 Task: Sort the products in the category "Collagen, Hair, Skin & Nails" by price (highest first).
Action: Mouse moved to (261, 131)
Screenshot: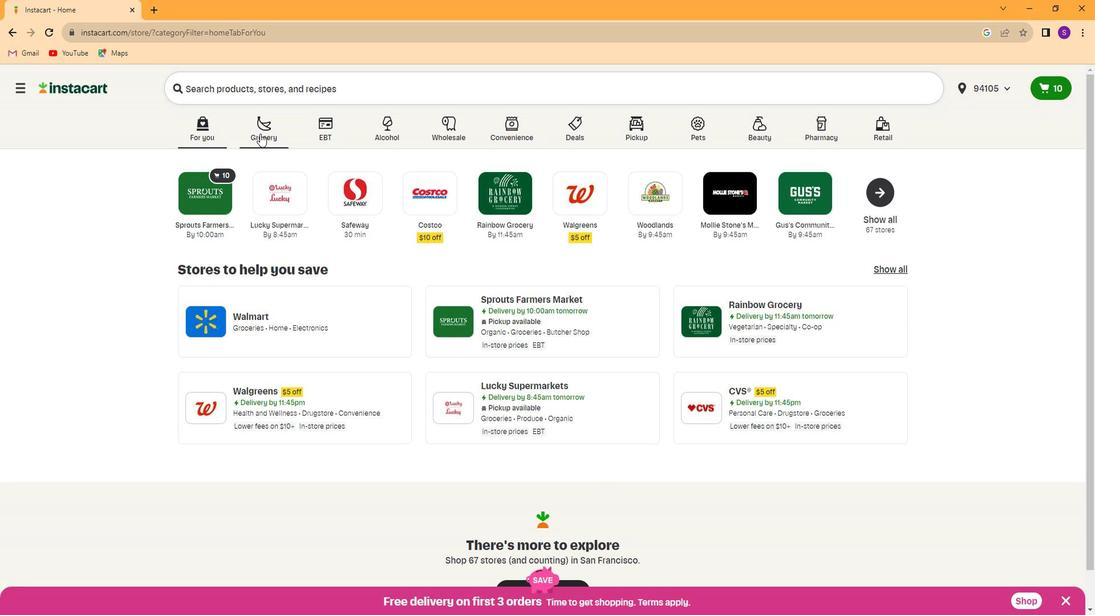 
Action: Mouse pressed left at (261, 131)
Screenshot: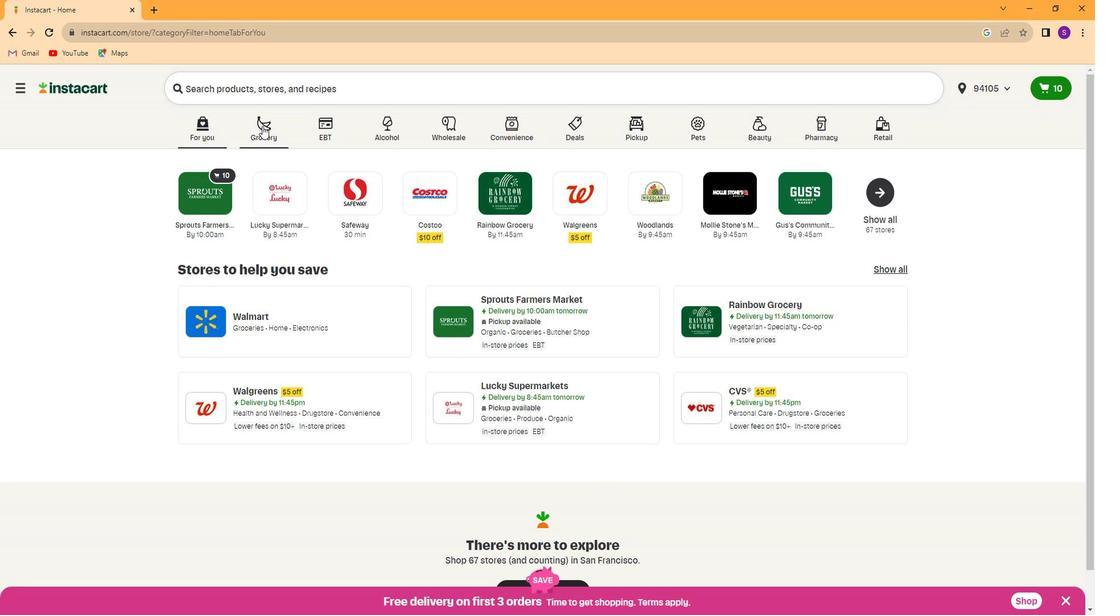 
Action: Mouse moved to (788, 217)
Screenshot: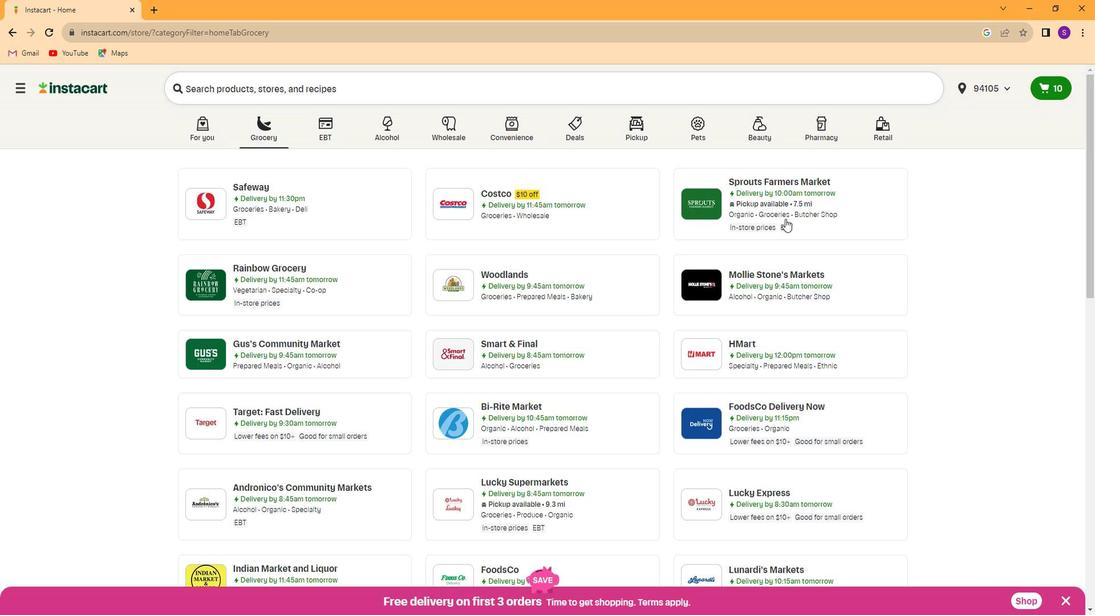 
Action: Mouse pressed left at (788, 217)
Screenshot: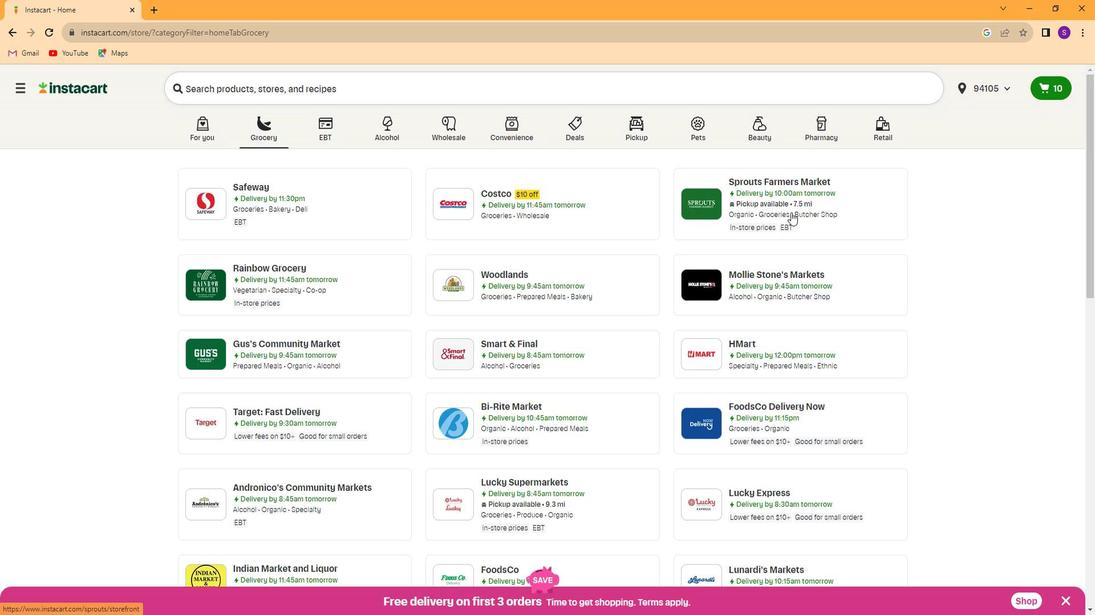 
Action: Mouse moved to (88, 450)
Screenshot: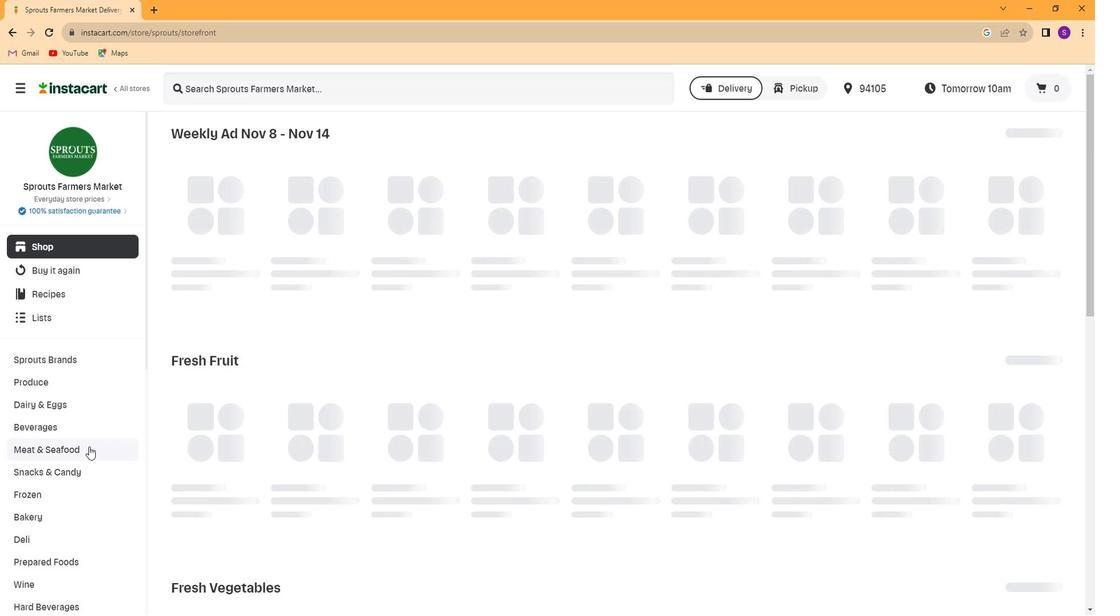 
Action: Mouse scrolled (88, 449) with delta (0, -1)
Screenshot: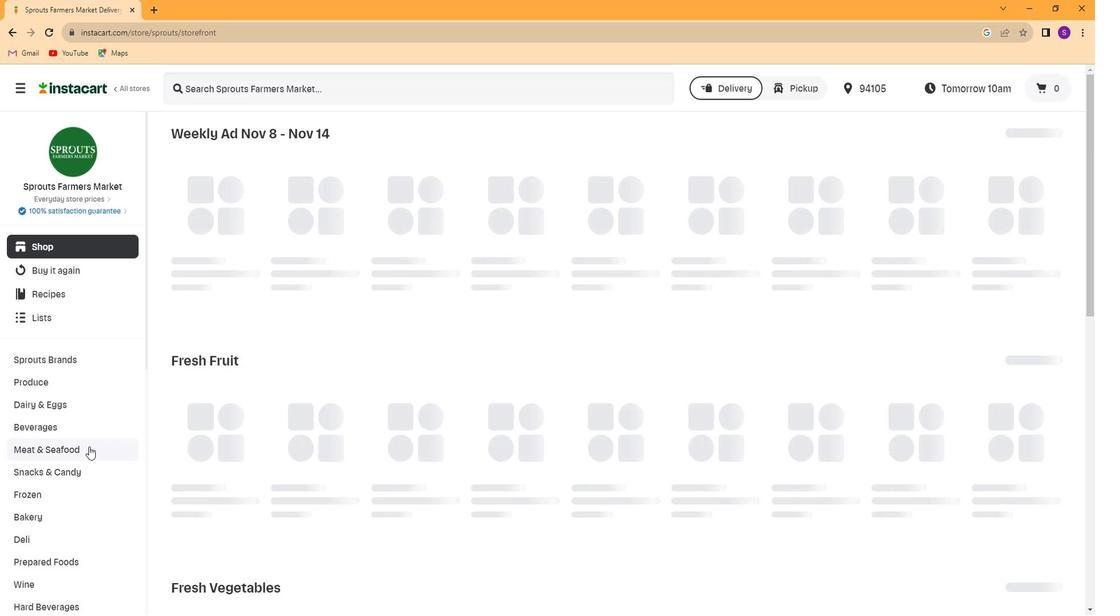 
Action: Mouse moved to (87, 451)
Screenshot: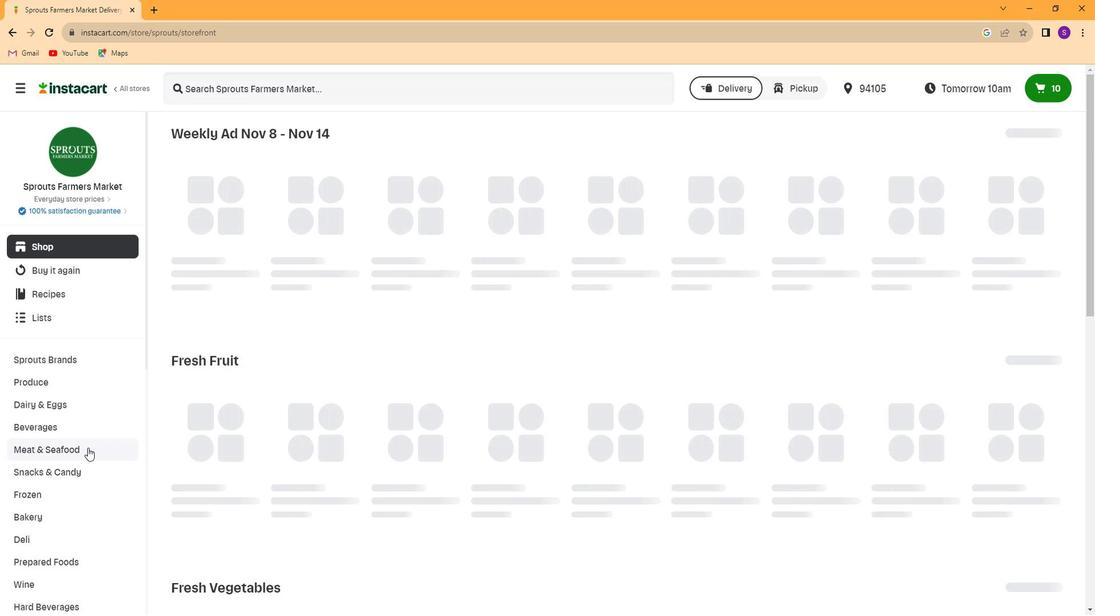 
Action: Mouse scrolled (87, 450) with delta (0, 0)
Screenshot: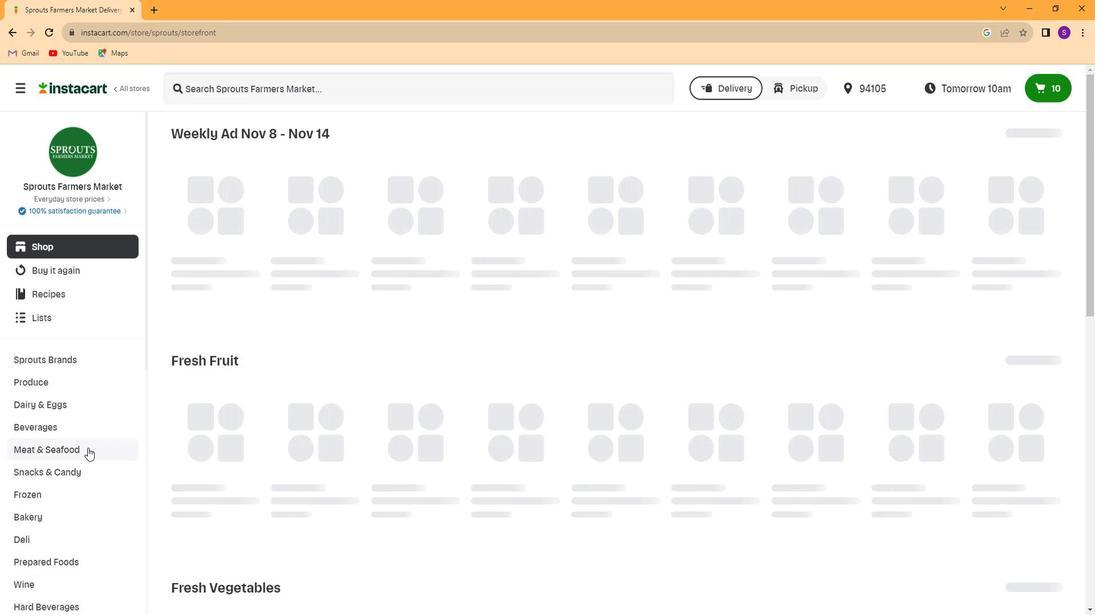 
Action: Mouse scrolled (87, 450) with delta (0, 0)
Screenshot: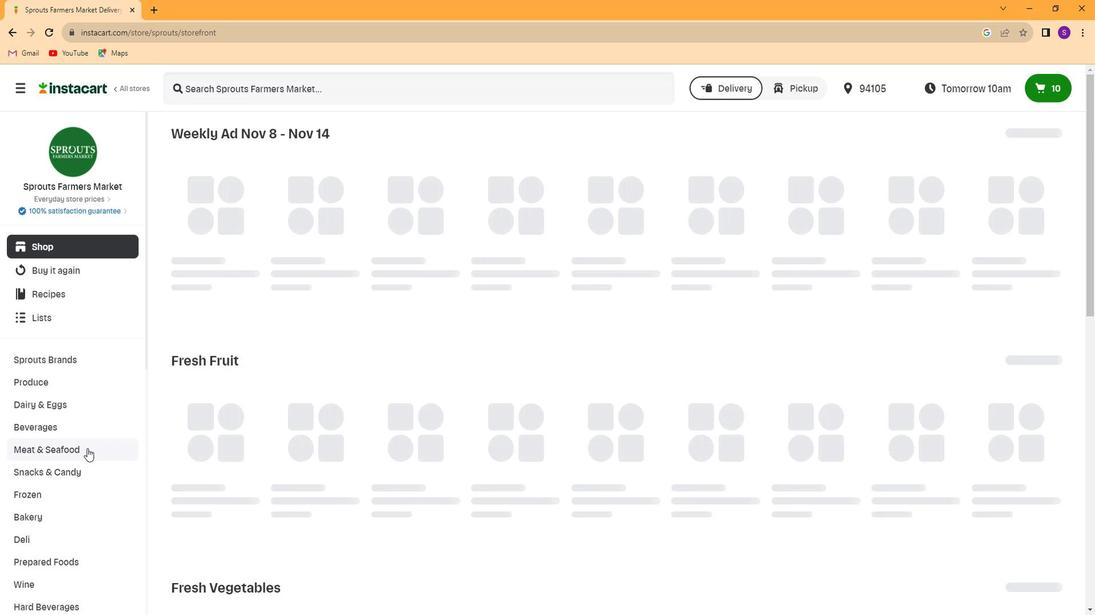 
Action: Mouse scrolled (87, 450) with delta (0, 0)
Screenshot: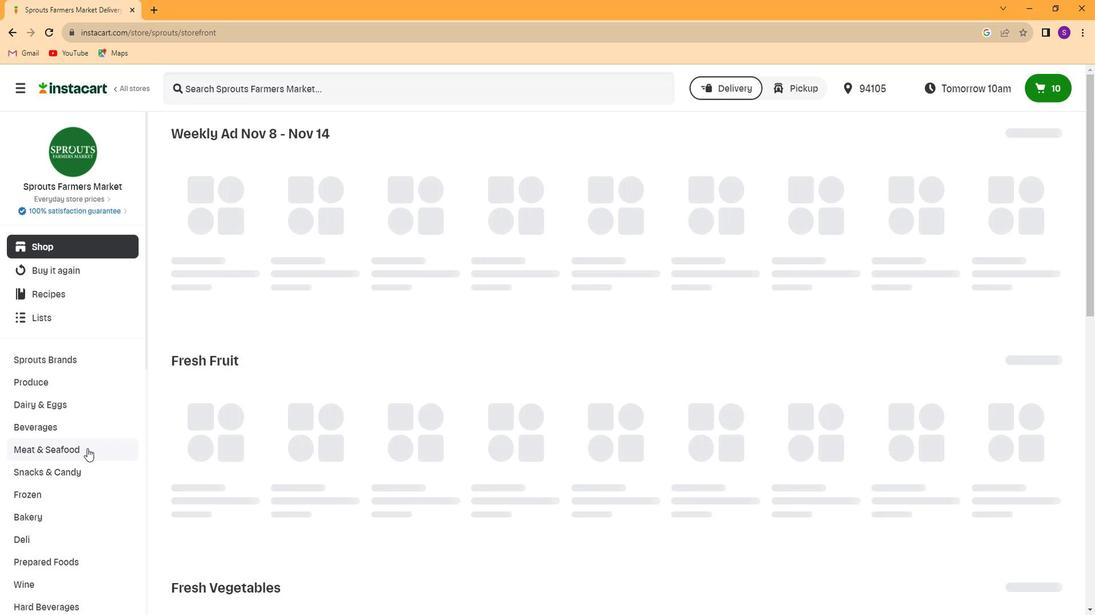 
Action: Mouse scrolled (87, 450) with delta (0, 0)
Screenshot: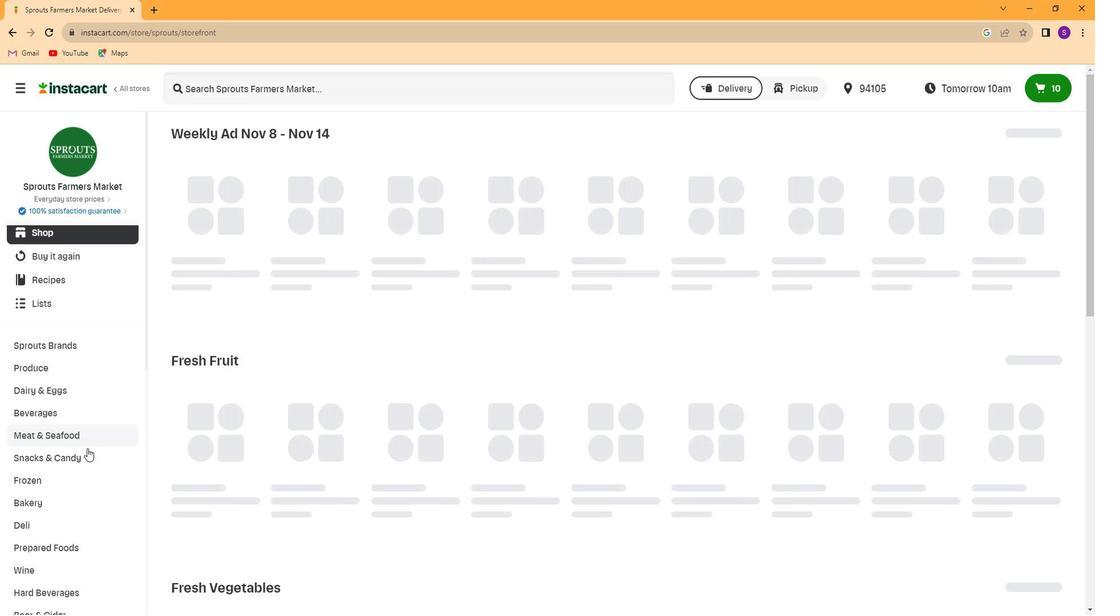 
Action: Mouse scrolled (87, 450) with delta (0, 0)
Screenshot: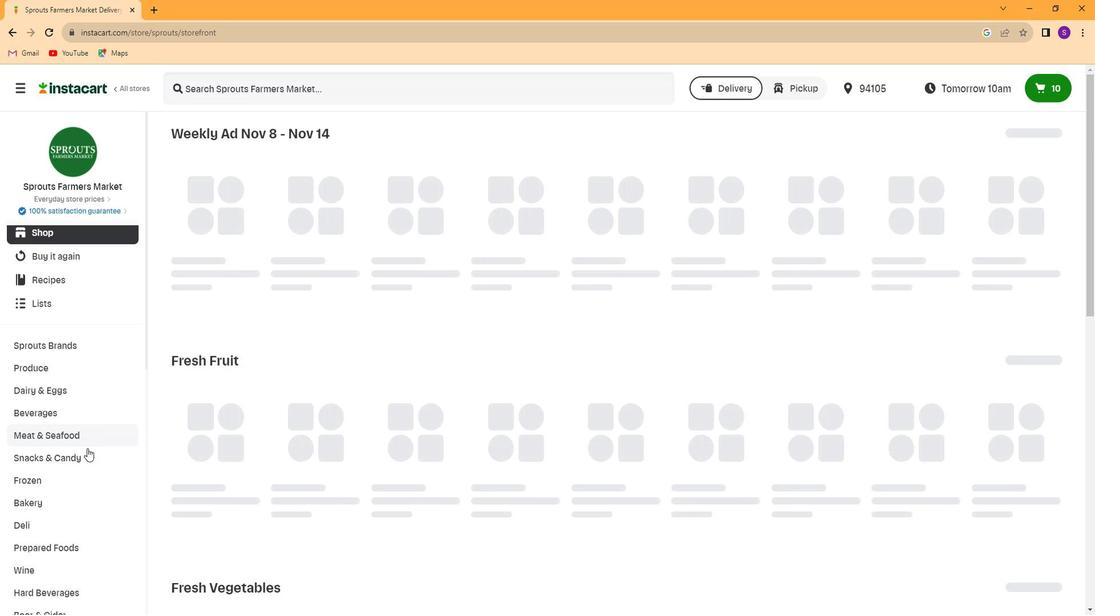 
Action: Mouse scrolled (87, 450) with delta (0, 0)
Screenshot: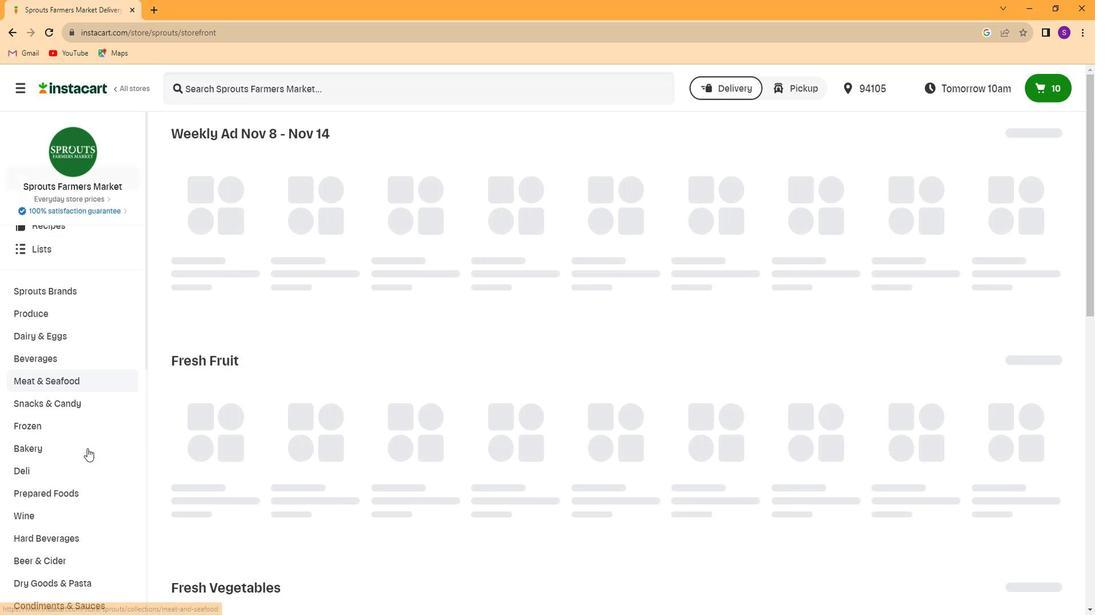 
Action: Mouse scrolled (87, 450) with delta (0, 0)
Screenshot: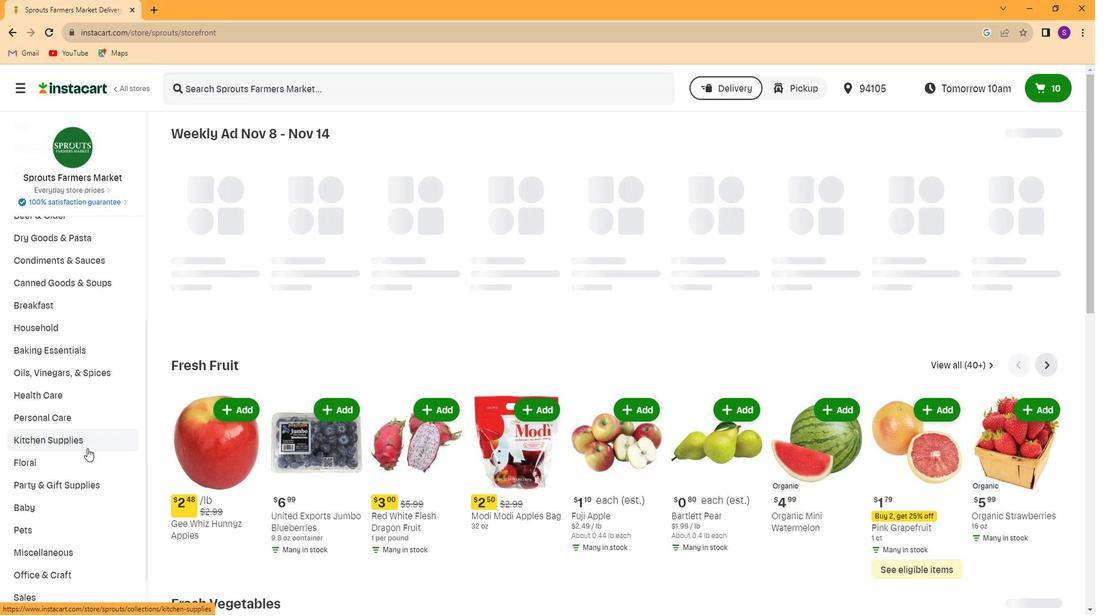 
Action: Mouse scrolled (87, 450) with delta (0, 0)
Screenshot: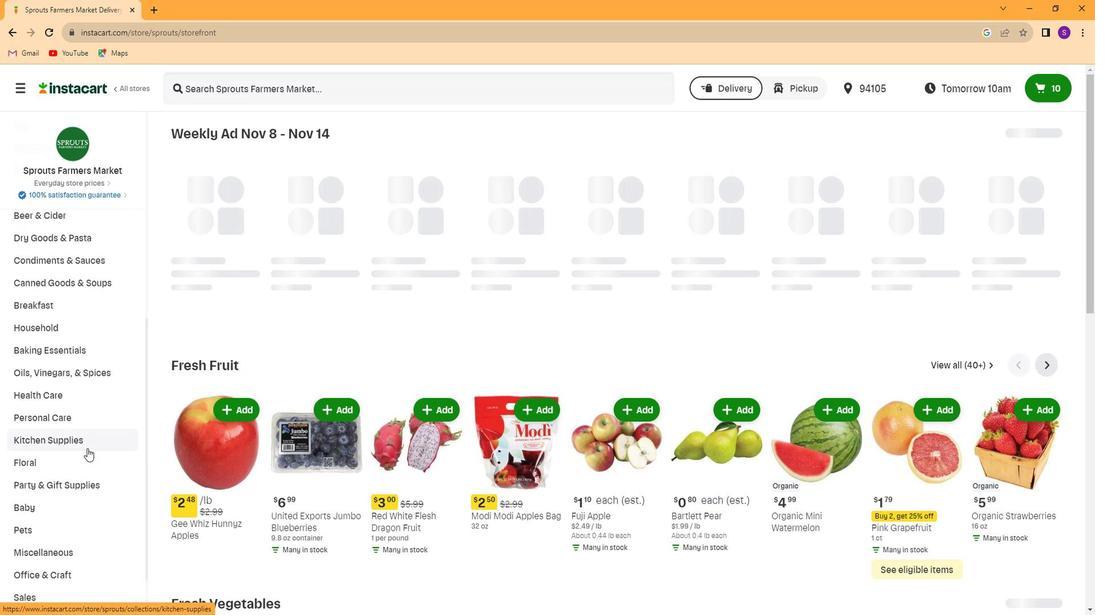 
Action: Mouse scrolled (87, 450) with delta (0, 0)
Screenshot: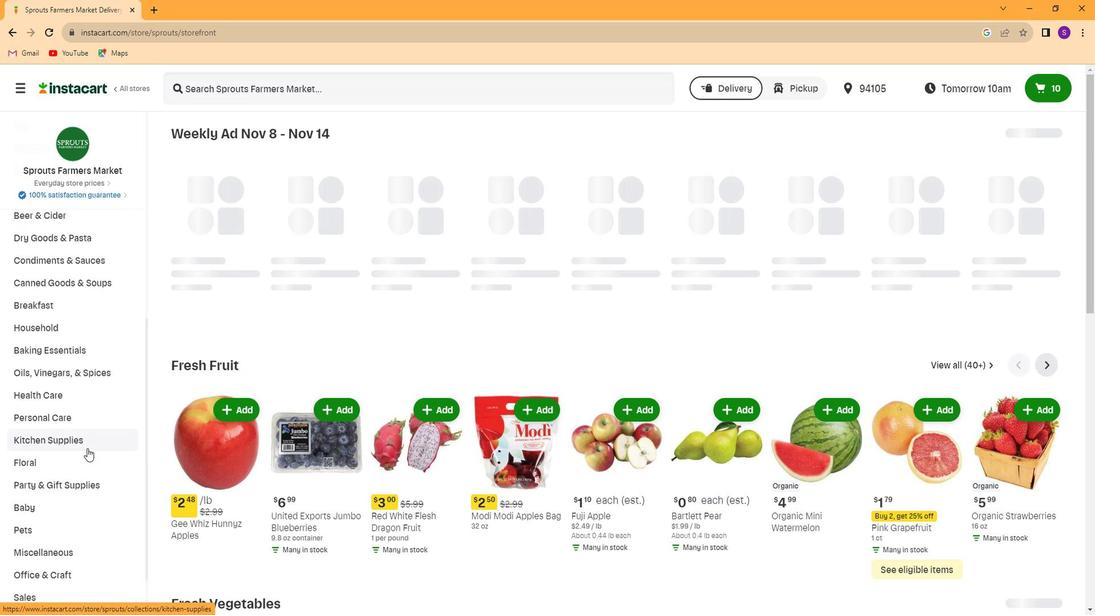 
Action: Mouse moved to (87, 451)
Screenshot: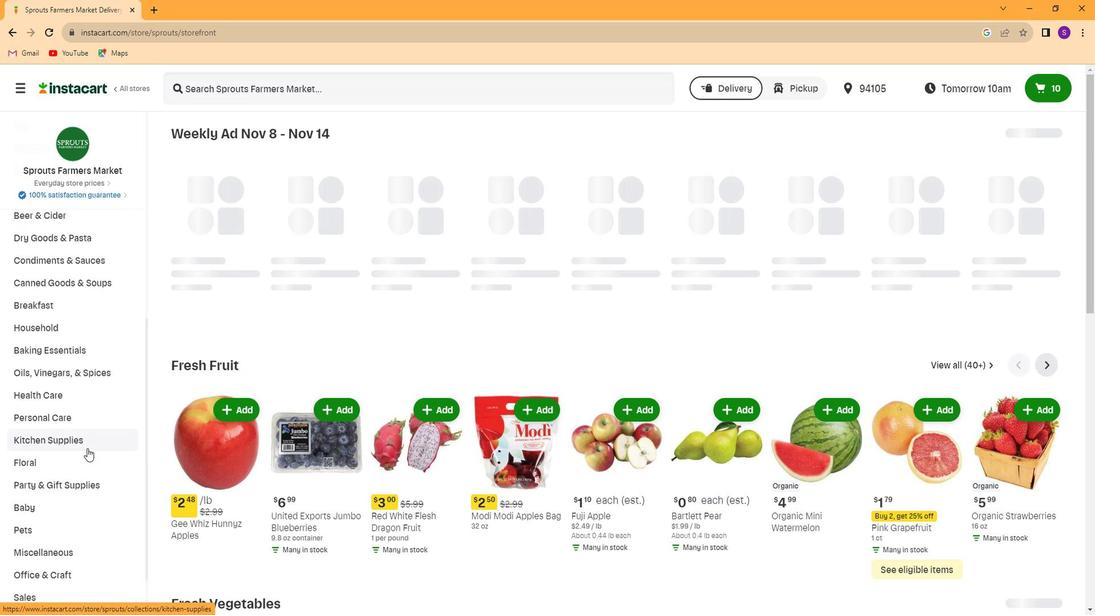 
Action: Mouse scrolled (87, 451) with delta (0, 0)
Screenshot: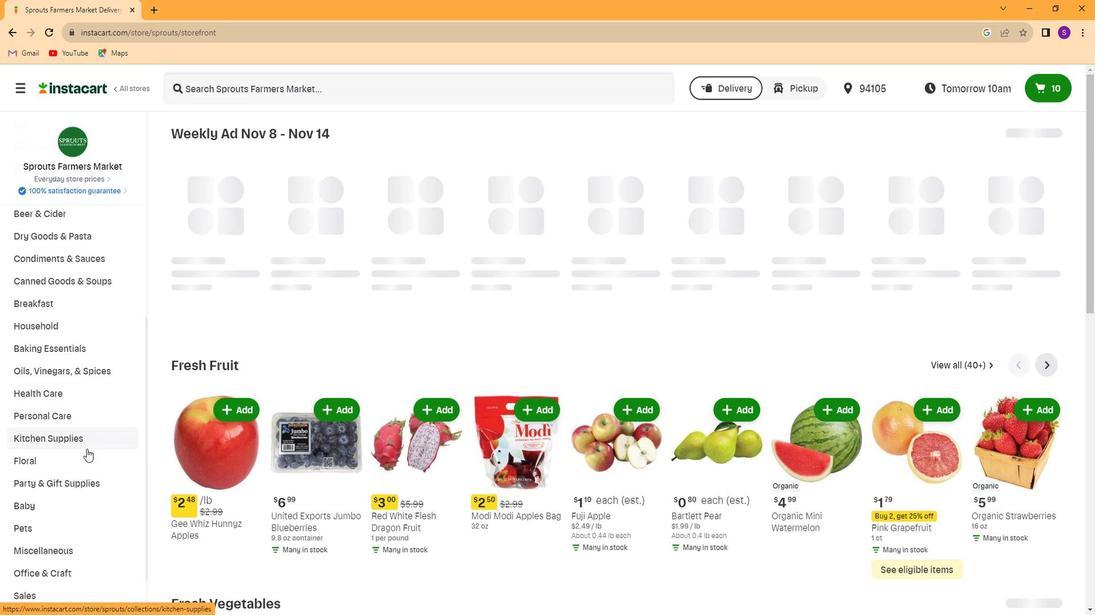 
Action: Mouse scrolled (87, 451) with delta (0, 0)
Screenshot: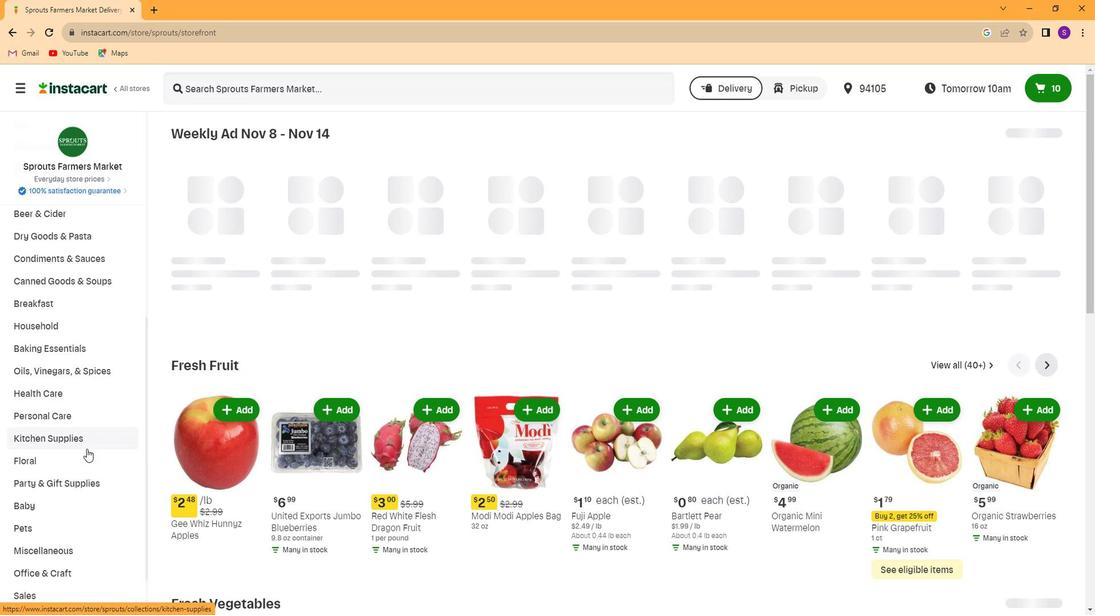 
Action: Mouse scrolled (87, 451) with delta (0, 0)
Screenshot: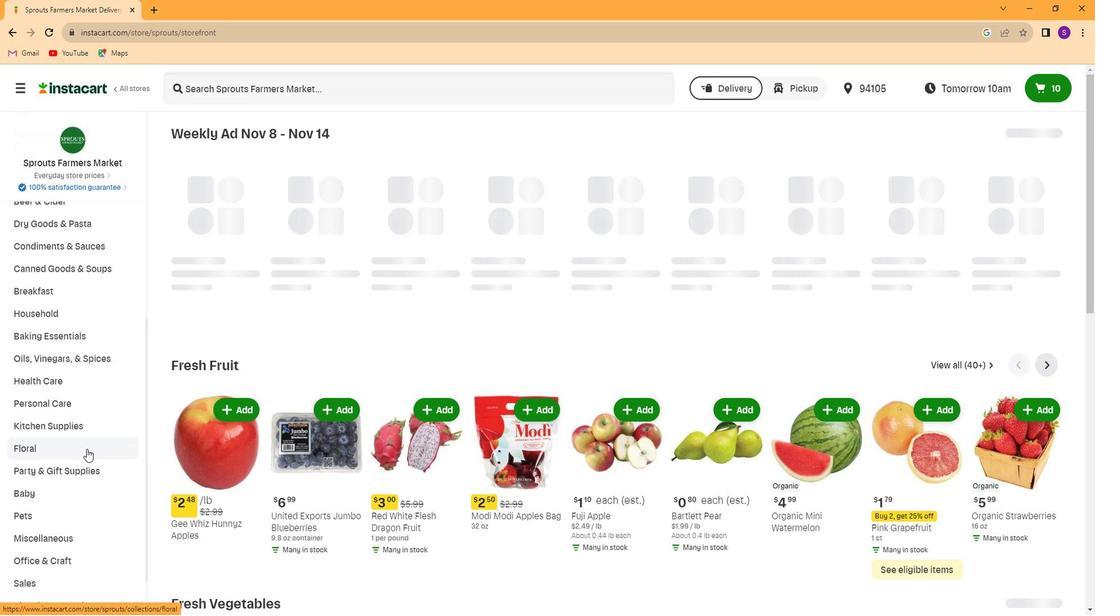 
Action: Mouse moved to (83, 551)
Screenshot: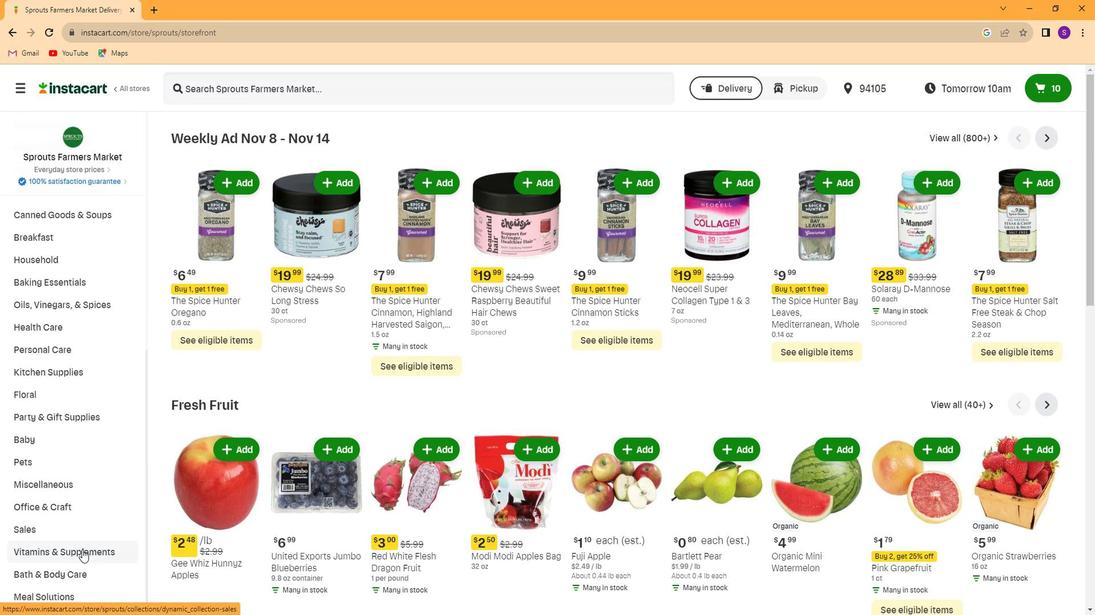 
Action: Mouse pressed left at (83, 551)
Screenshot: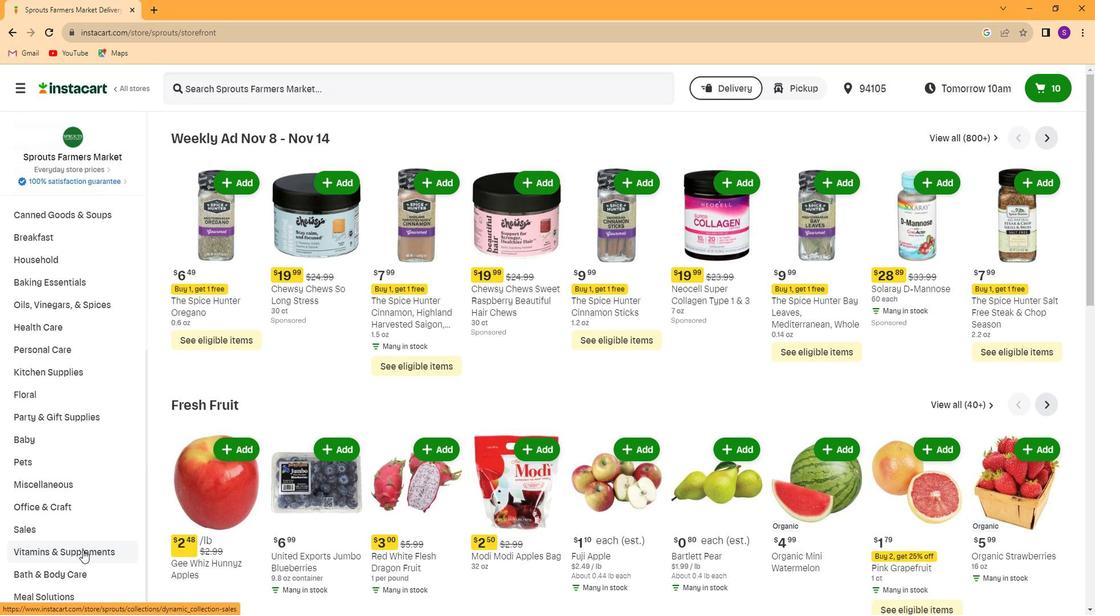 
Action: Mouse moved to (986, 173)
Screenshot: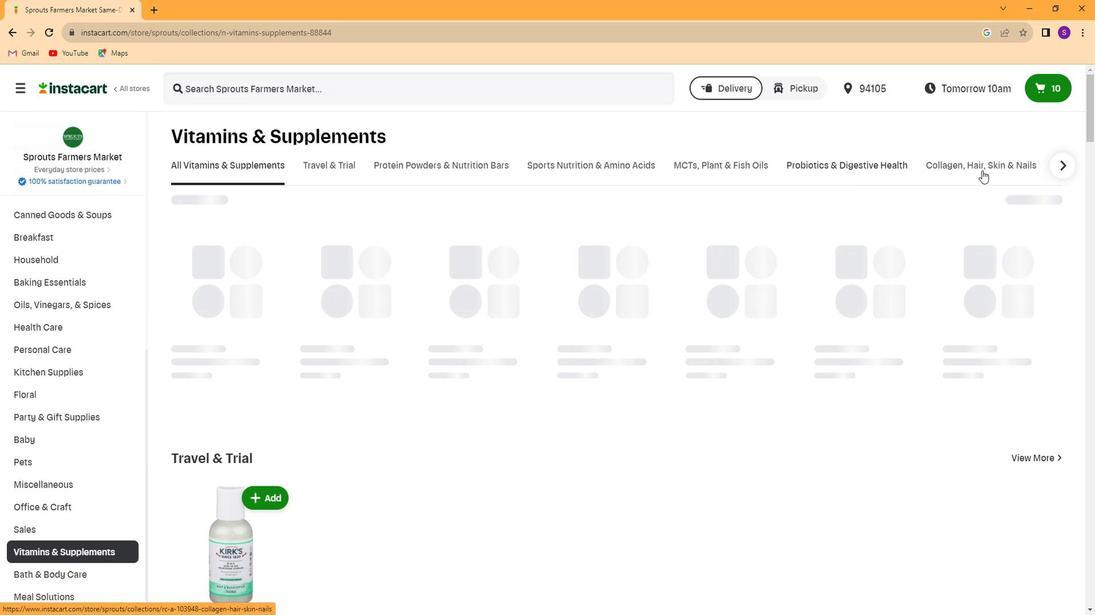 
Action: Mouse pressed left at (986, 173)
Screenshot: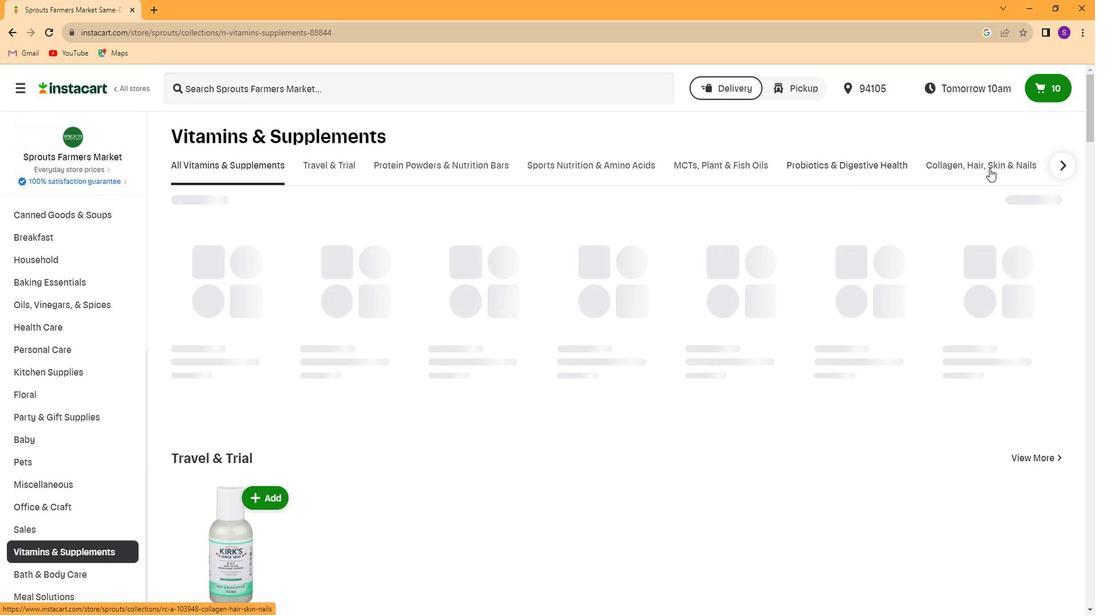 
Action: Mouse moved to (1047, 216)
Screenshot: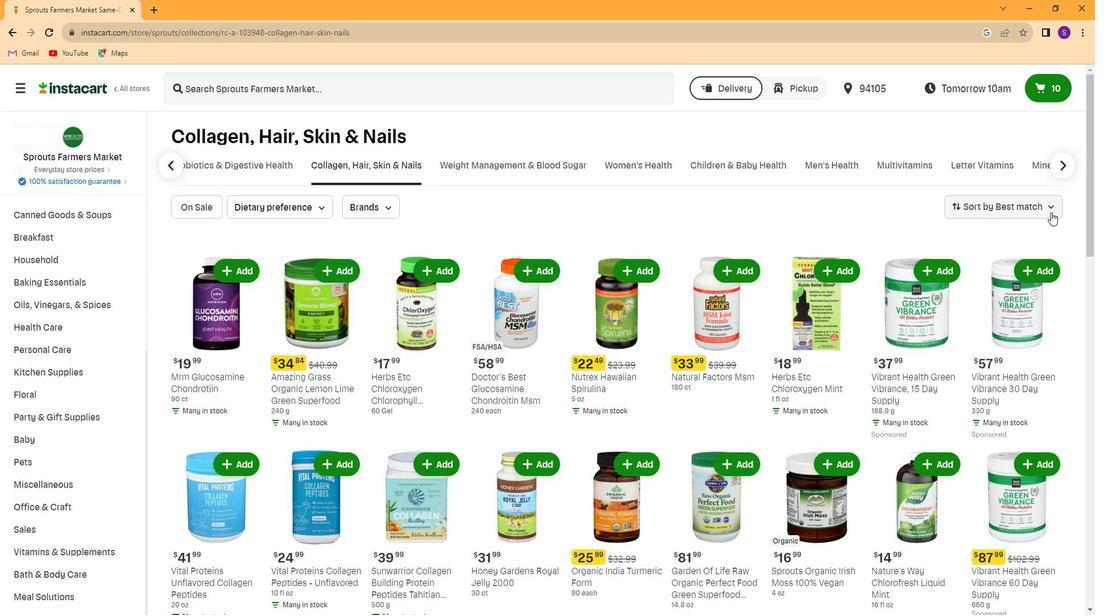 
Action: Mouse pressed left at (1047, 216)
Screenshot: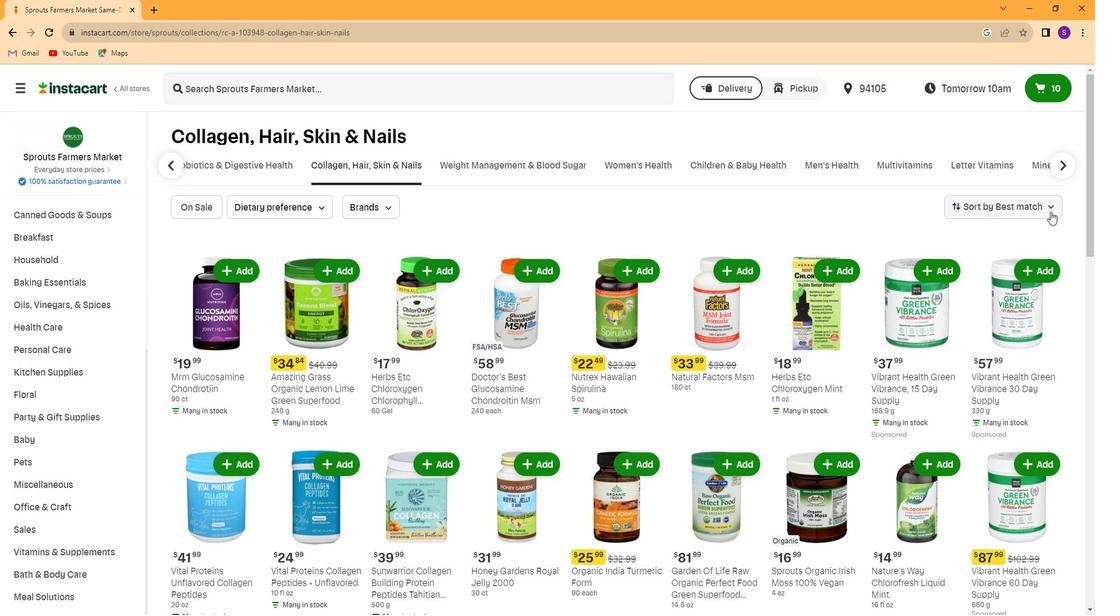 
Action: Mouse moved to (1034, 289)
Screenshot: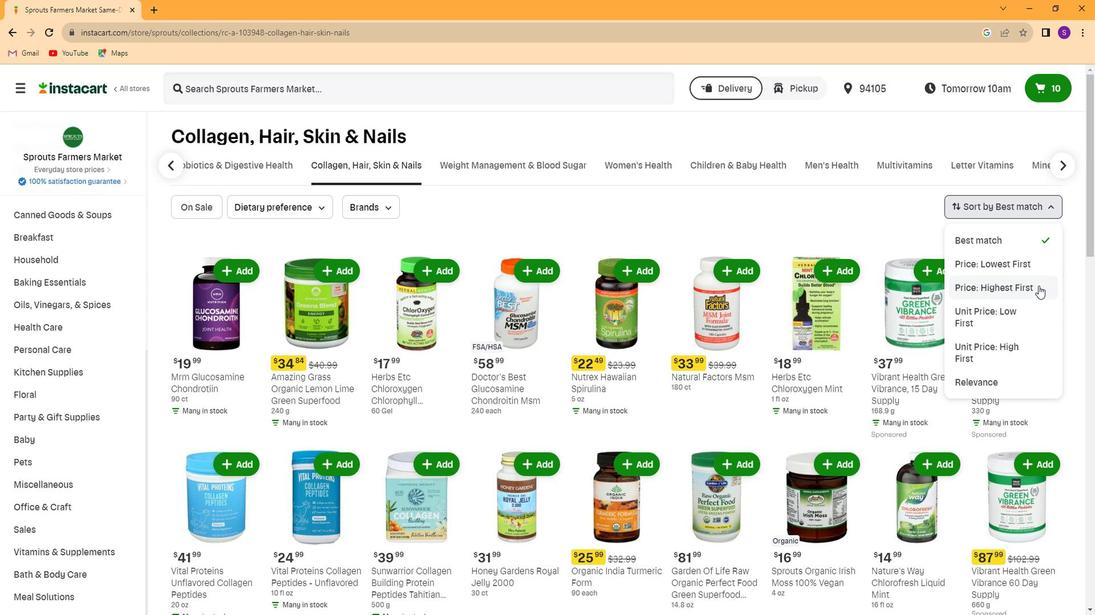 
Action: Mouse pressed left at (1034, 289)
Screenshot: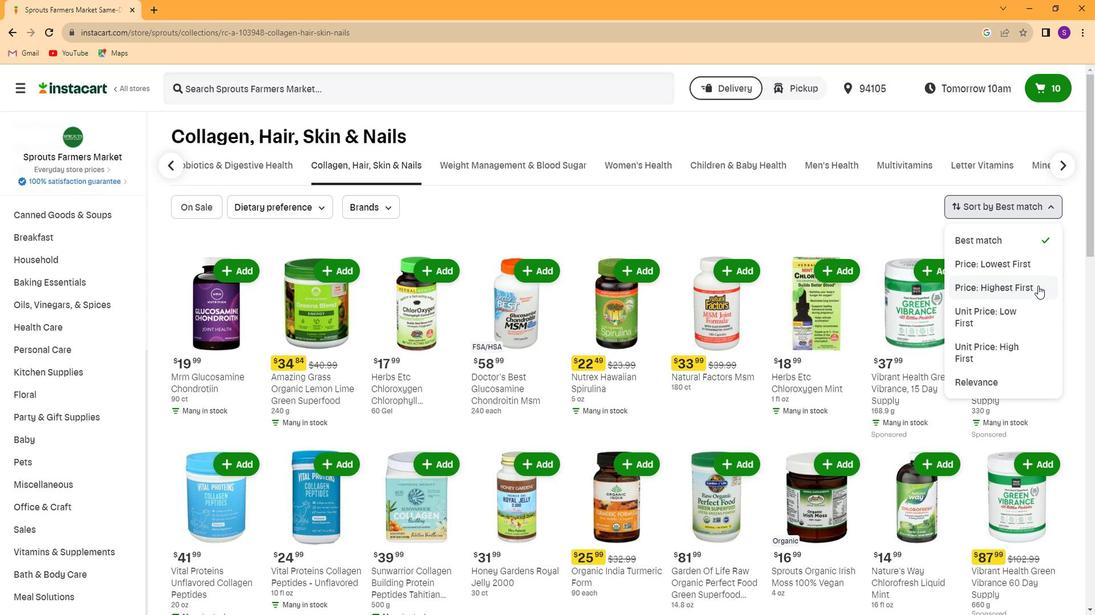 
Action: Mouse moved to (566, 458)
Screenshot: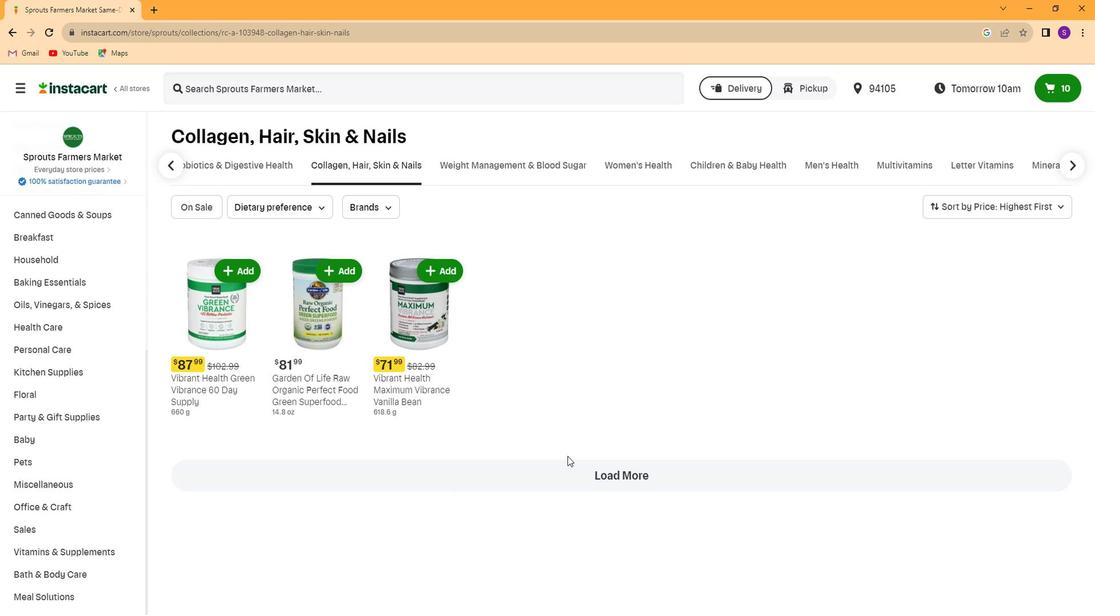 
